 Task: Set the number of rows for the wall video filter to 5.
Action: Mouse moved to (97, 13)
Screenshot: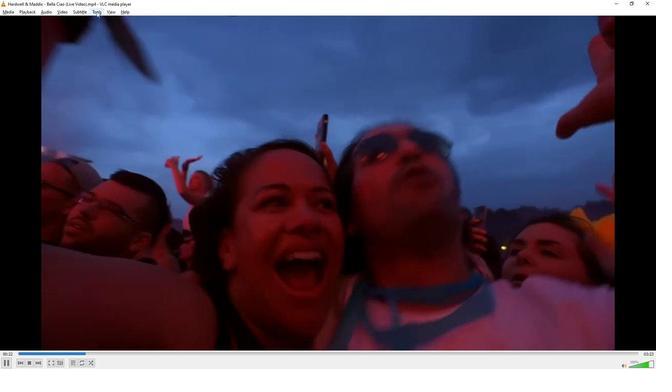 
Action: Mouse pressed left at (97, 13)
Screenshot: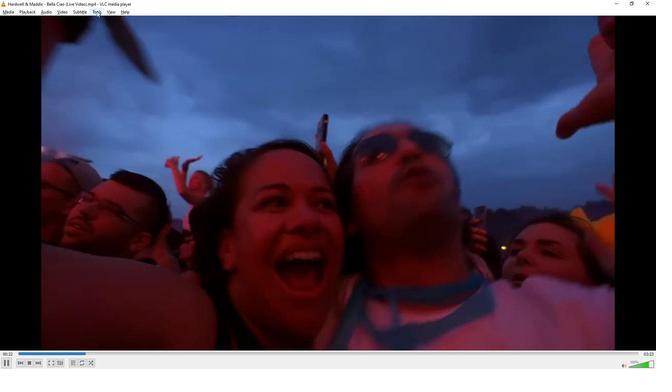 
Action: Mouse moved to (122, 92)
Screenshot: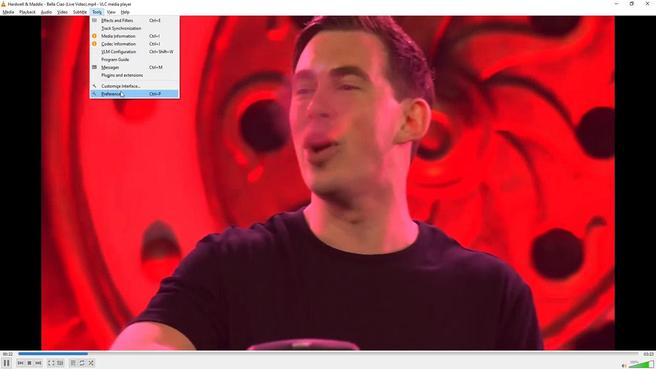 
Action: Mouse pressed left at (122, 92)
Screenshot: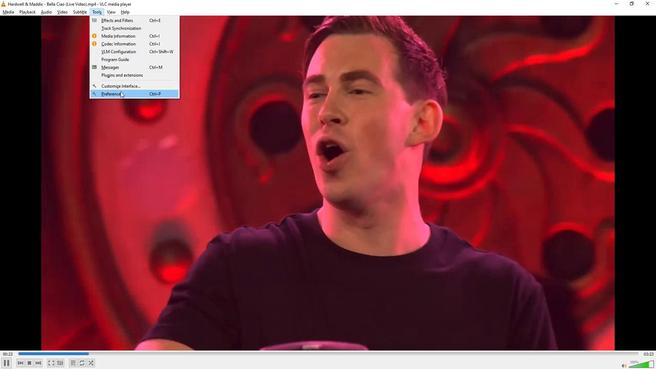 
Action: Mouse moved to (148, 286)
Screenshot: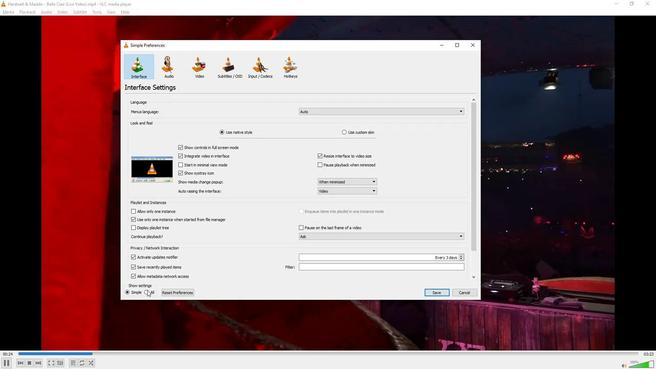 
Action: Mouse pressed left at (148, 286)
Screenshot: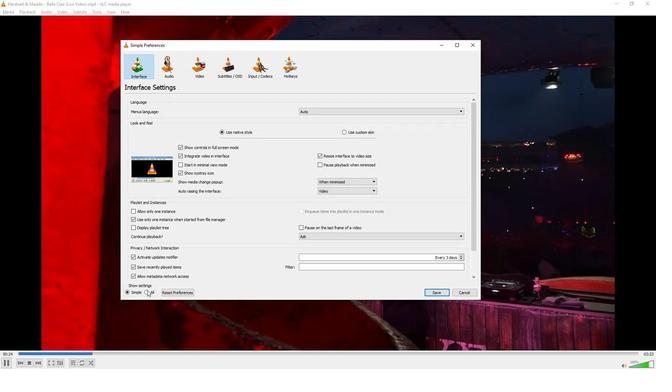
Action: Mouse moved to (165, 199)
Screenshot: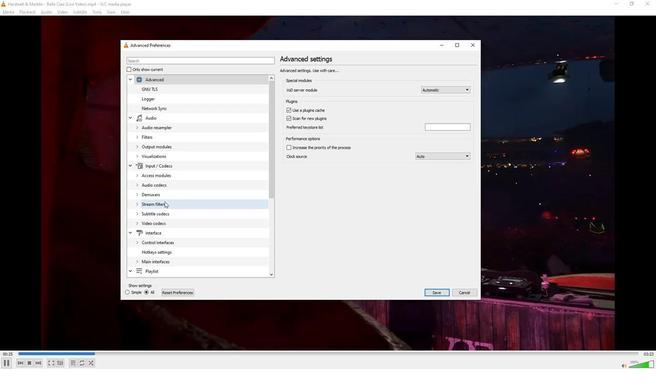 
Action: Mouse scrolled (165, 199) with delta (0, 0)
Screenshot: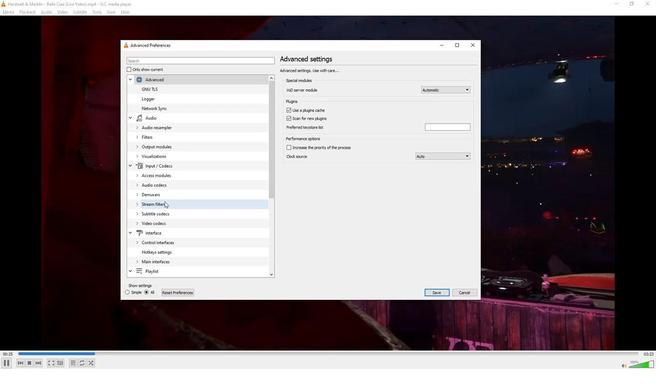 
Action: Mouse scrolled (165, 199) with delta (0, 0)
Screenshot: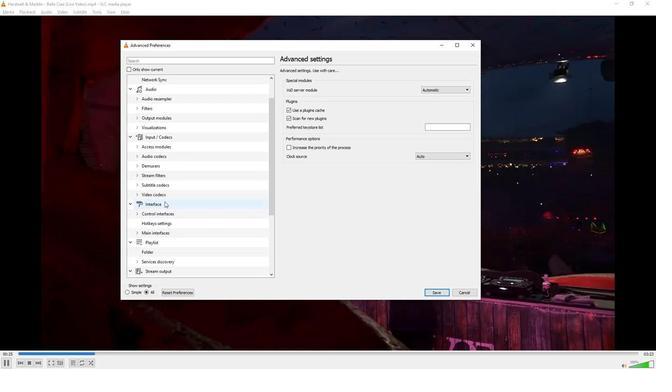 
Action: Mouse scrolled (165, 199) with delta (0, 0)
Screenshot: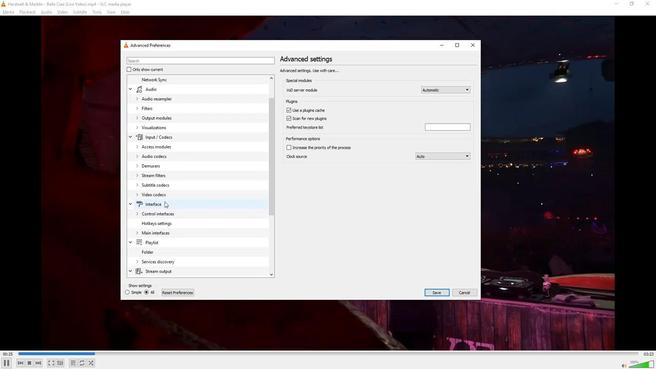 
Action: Mouse scrolled (165, 199) with delta (0, 0)
Screenshot: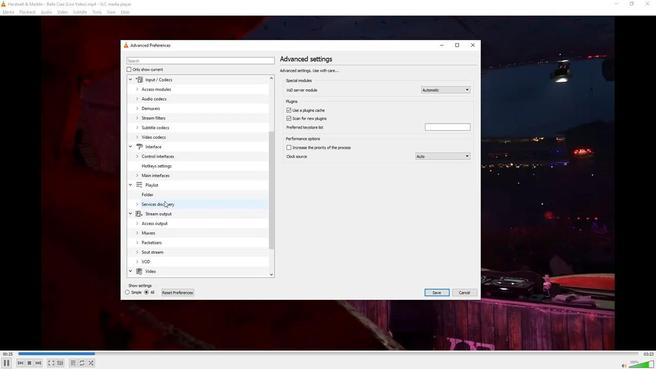 
Action: Mouse scrolled (165, 199) with delta (0, 0)
Screenshot: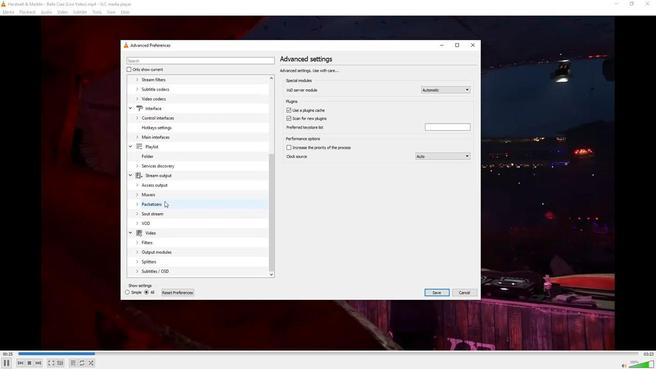 
Action: Mouse moved to (165, 199)
Screenshot: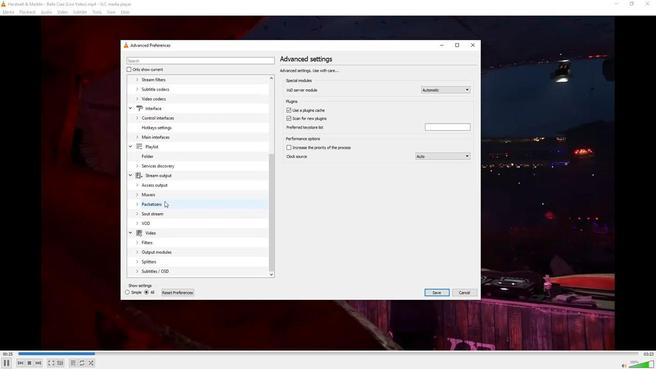
Action: Mouse scrolled (165, 199) with delta (0, 0)
Screenshot: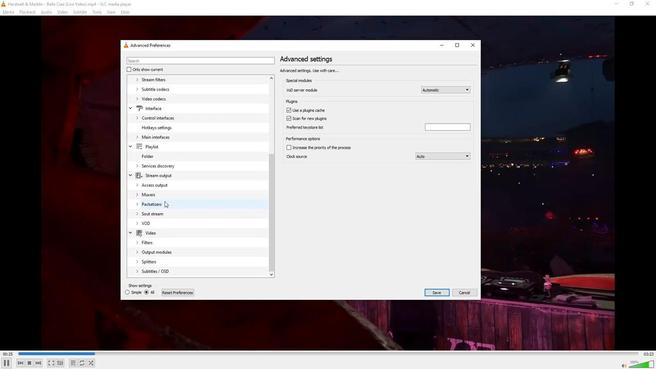 
Action: Mouse moved to (165, 199)
Screenshot: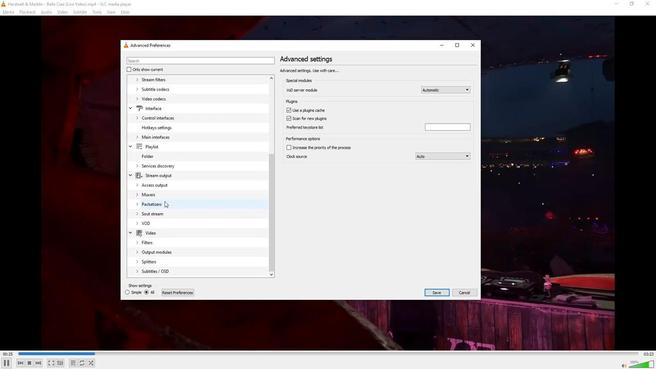 
Action: Mouse scrolled (165, 199) with delta (0, 0)
Screenshot: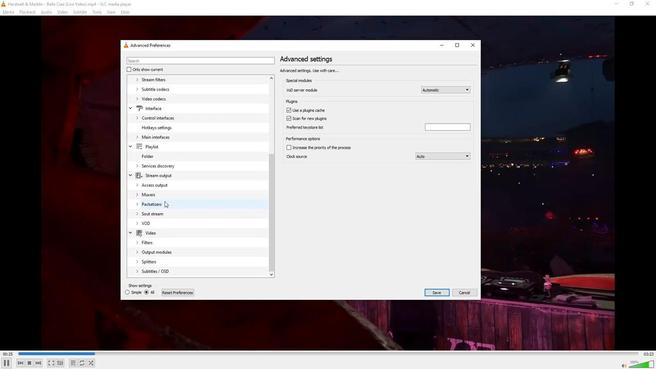 
Action: Mouse moved to (138, 257)
Screenshot: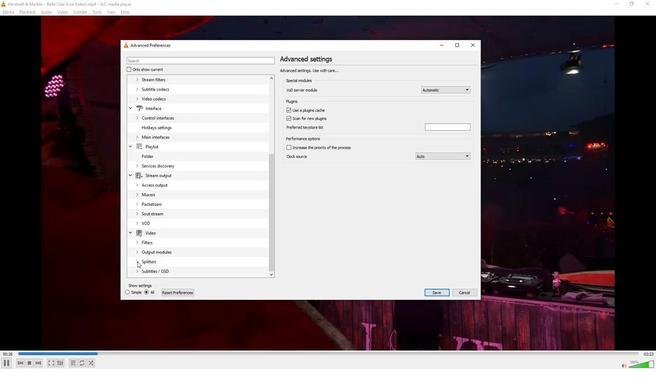 
Action: Mouse pressed left at (138, 257)
Screenshot: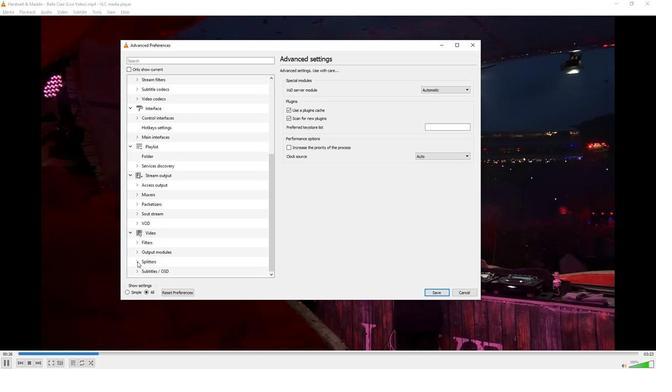 
Action: Mouse moved to (144, 248)
Screenshot: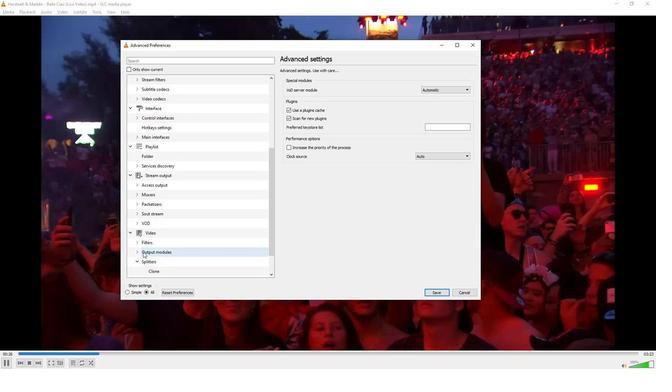 
Action: Mouse scrolled (144, 248) with delta (0, 0)
Screenshot: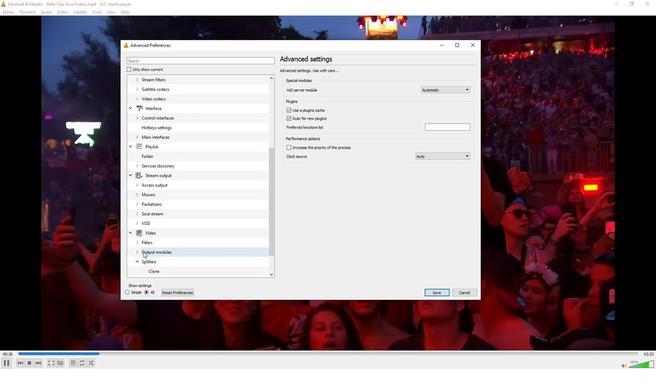 
Action: Mouse moved to (144, 248)
Screenshot: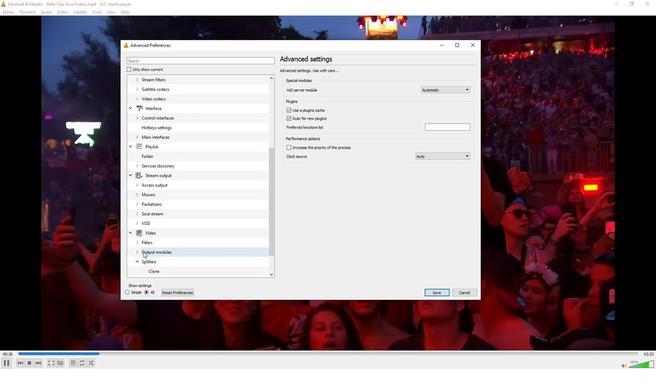 
Action: Mouse scrolled (144, 248) with delta (0, 0)
Screenshot: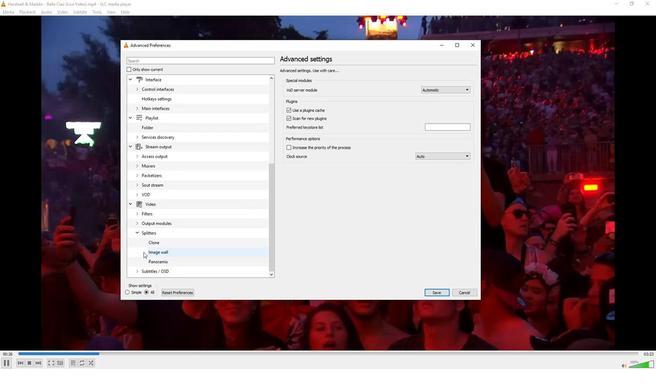 
Action: Mouse scrolled (144, 248) with delta (0, 0)
Screenshot: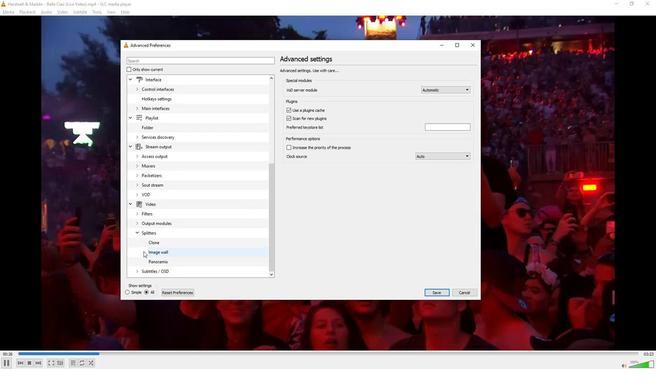 
Action: Mouse moved to (144, 248)
Screenshot: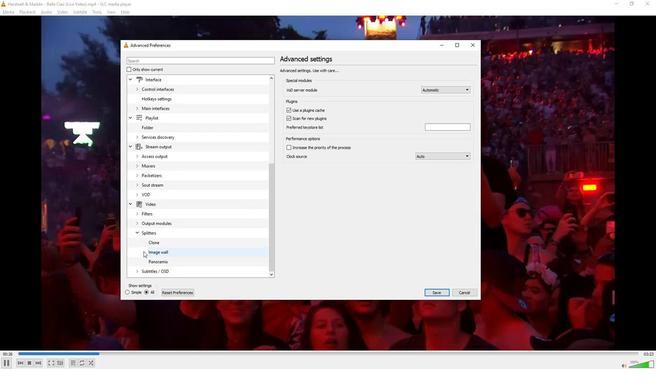 
Action: Mouse scrolled (144, 247) with delta (0, 0)
Screenshot: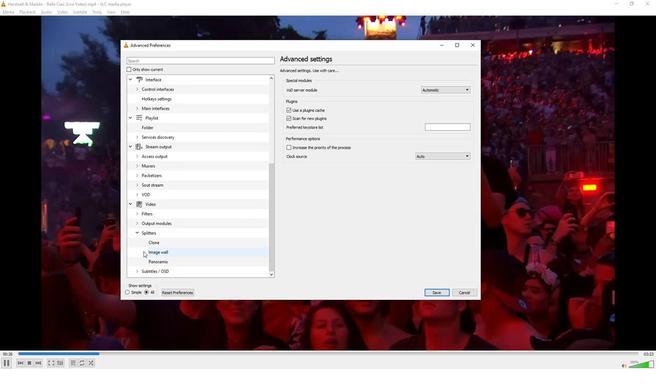 
Action: Mouse moved to (144, 247)
Screenshot: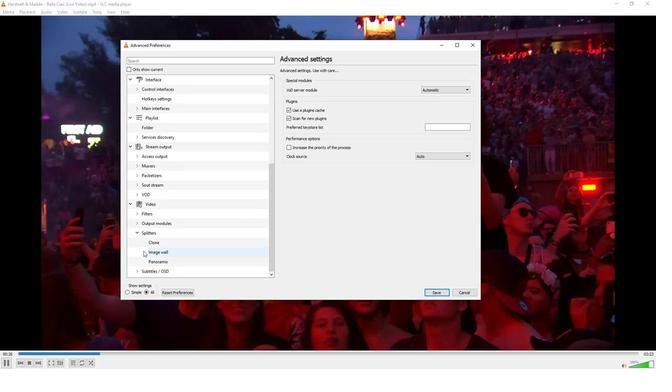 
Action: Mouse scrolled (144, 247) with delta (0, 0)
Screenshot: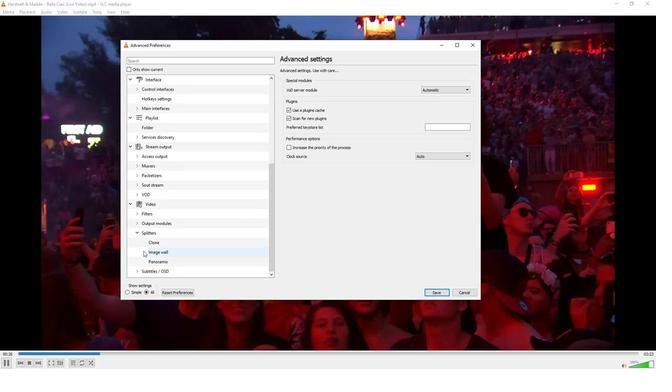 
Action: Mouse moved to (156, 248)
Screenshot: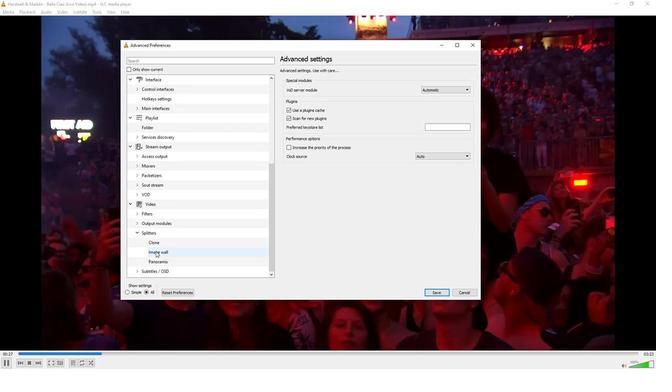 
Action: Mouse pressed left at (156, 248)
Screenshot: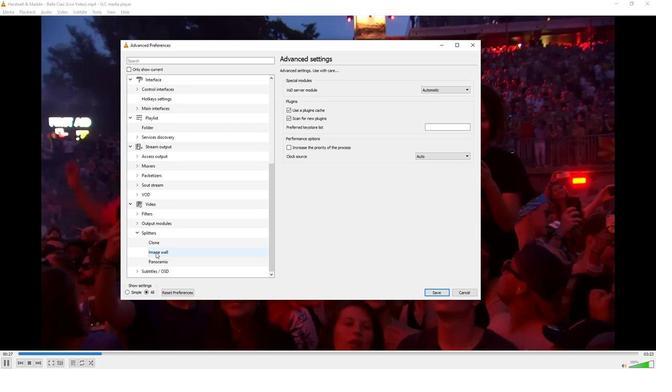 
Action: Mouse moved to (468, 90)
Screenshot: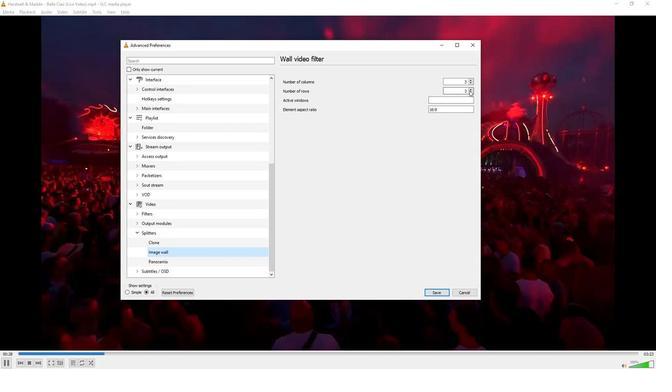 
Action: Mouse pressed left at (468, 90)
Screenshot: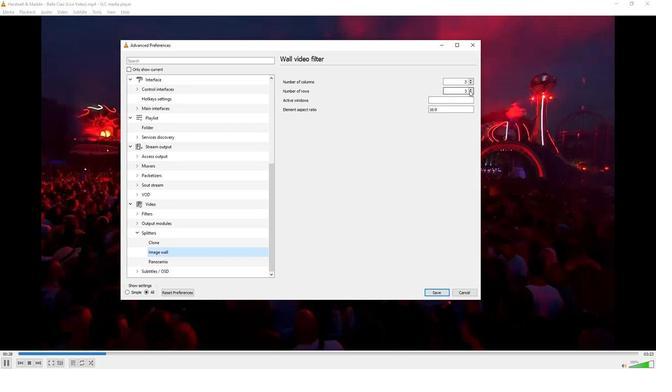 
Action: Mouse moved to (468, 90)
Screenshot: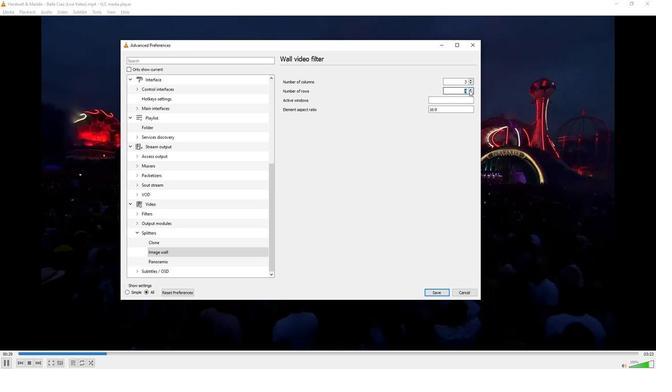 
Action: Mouse pressed left at (468, 90)
Screenshot: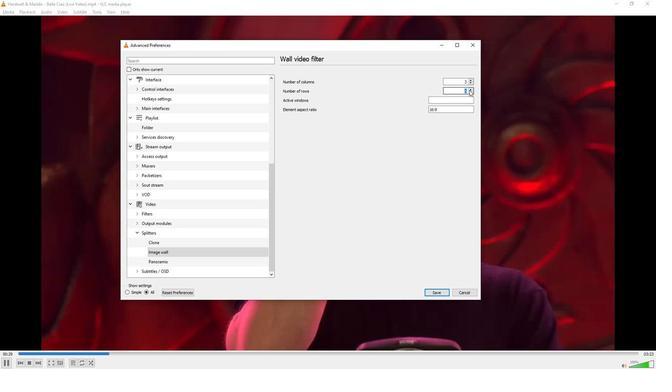 
Action: Mouse moved to (447, 150)
Screenshot: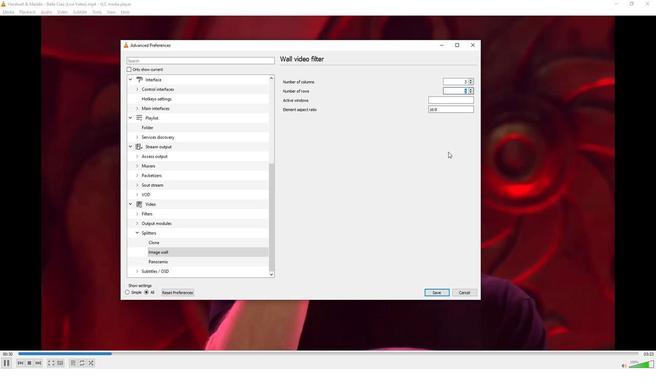 
Action: Mouse pressed left at (447, 150)
Screenshot: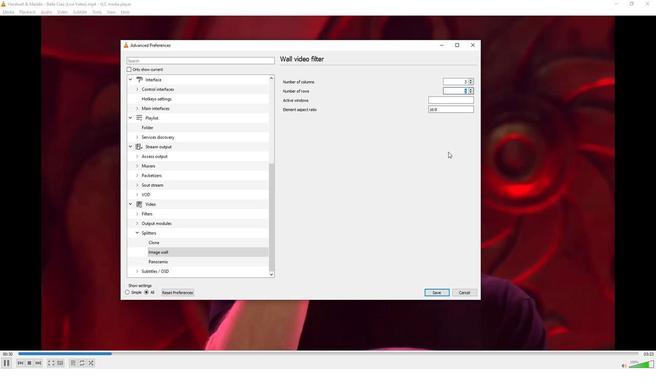 
